 Task: Set the Low-priority code for DVB-T reception parameters to 4/5.
Action: Mouse moved to (92, 9)
Screenshot: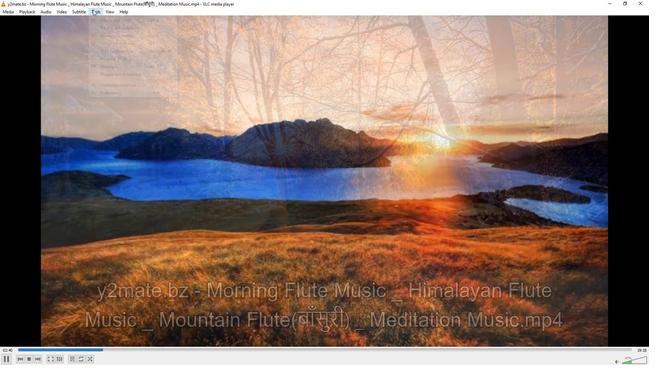 
Action: Mouse pressed left at (92, 9)
Screenshot: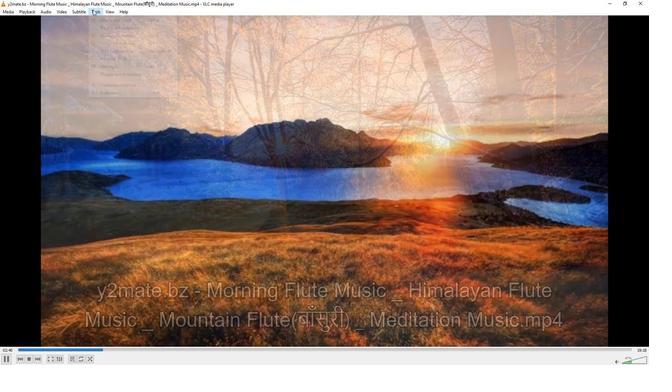 
Action: Mouse moved to (113, 91)
Screenshot: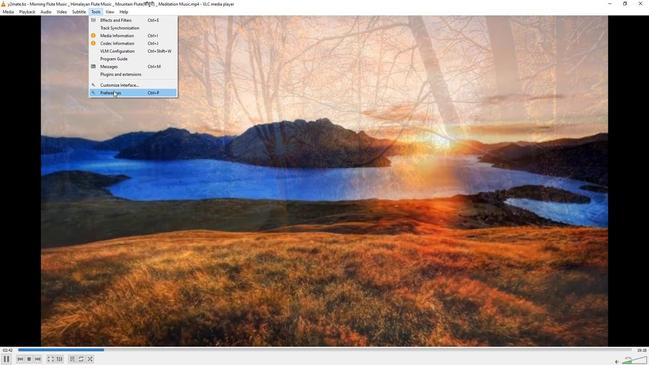 
Action: Mouse pressed left at (113, 91)
Screenshot: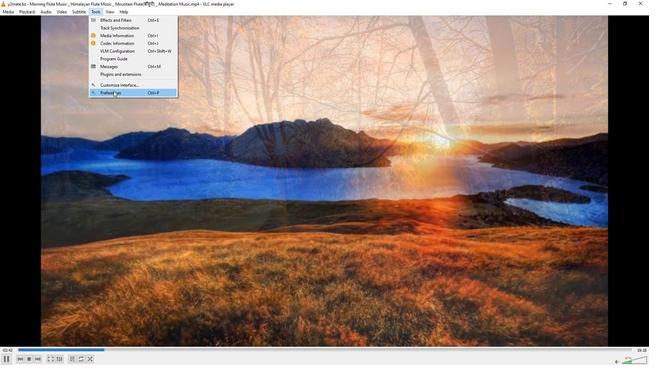 
Action: Mouse moved to (210, 297)
Screenshot: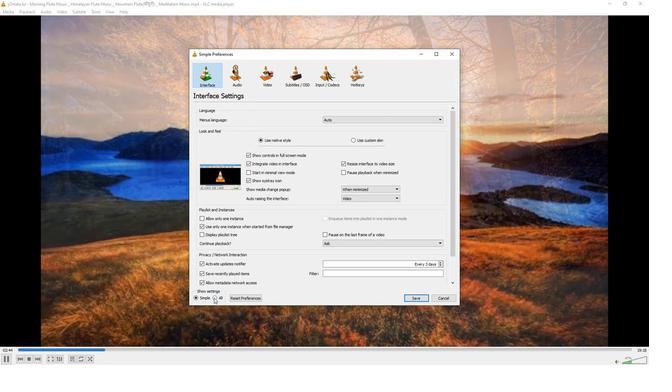 
Action: Mouse pressed left at (210, 297)
Screenshot: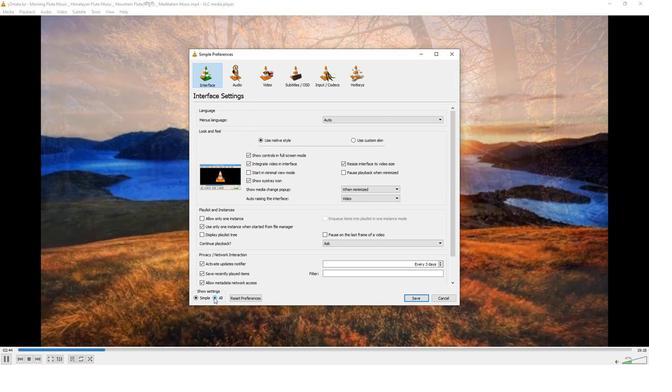 
Action: Mouse moved to (202, 183)
Screenshot: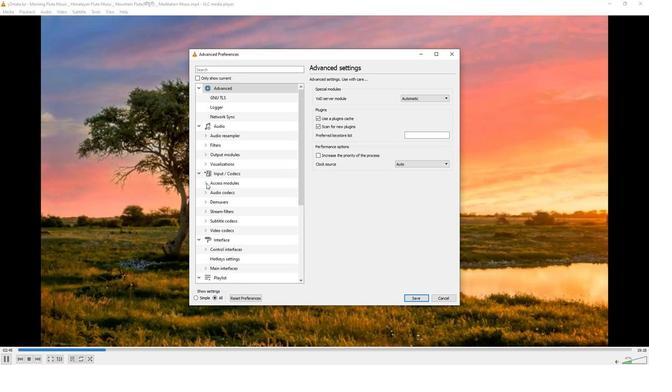 
Action: Mouse pressed left at (202, 183)
Screenshot: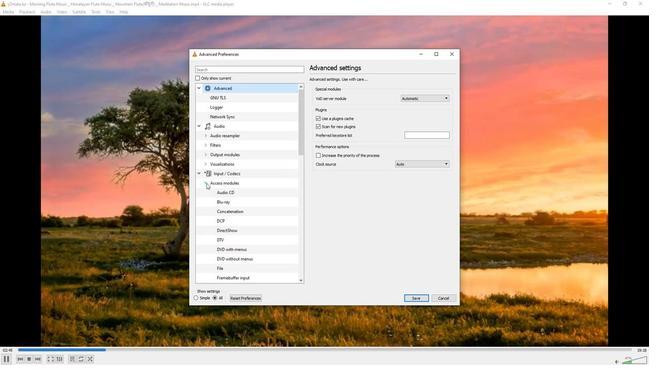 
Action: Mouse moved to (212, 239)
Screenshot: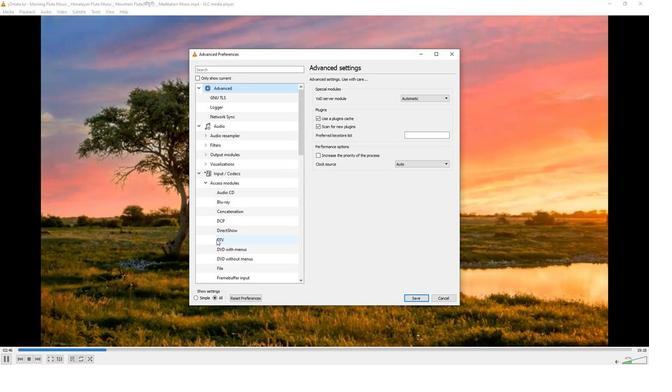 
Action: Mouse pressed left at (212, 239)
Screenshot: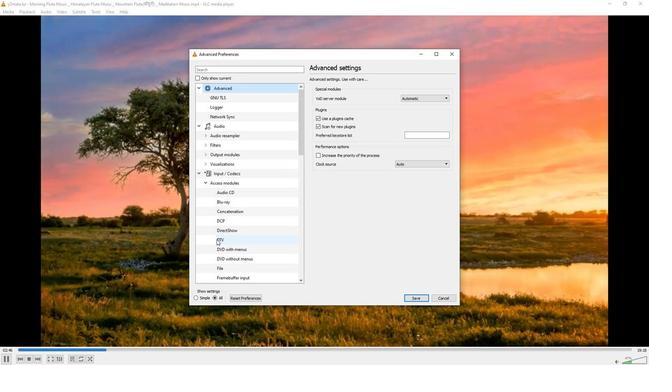 
Action: Mouse moved to (428, 181)
Screenshot: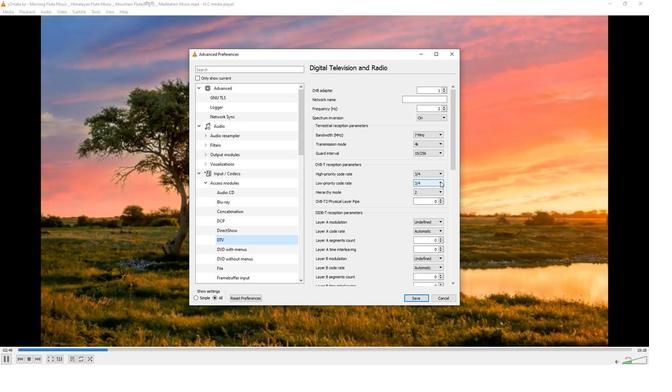 
Action: Mouse pressed left at (428, 181)
Screenshot: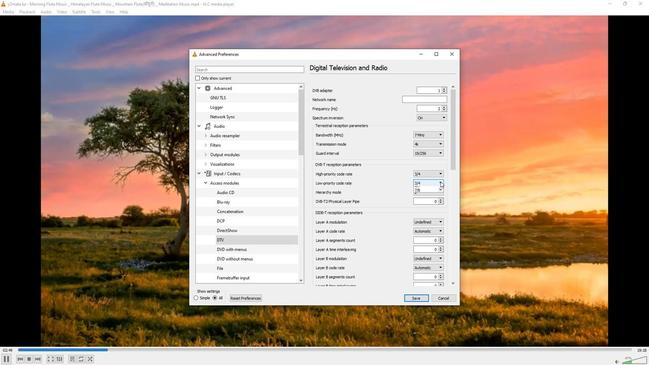 
Action: Mouse moved to (410, 215)
Screenshot: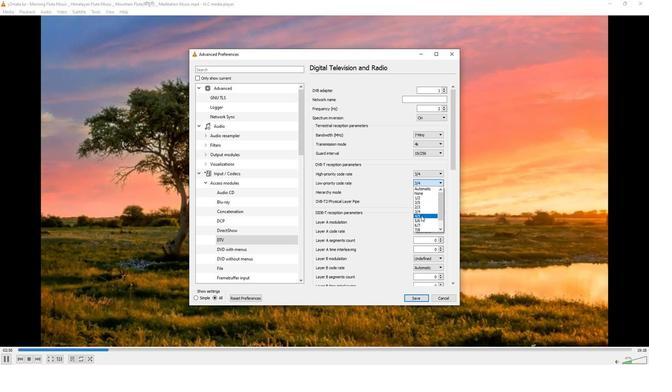 
Action: Mouse pressed left at (410, 215)
Screenshot: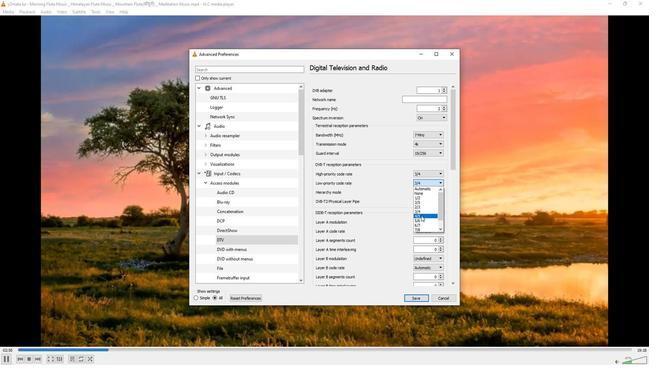 
Action: Mouse moved to (385, 212)
Screenshot: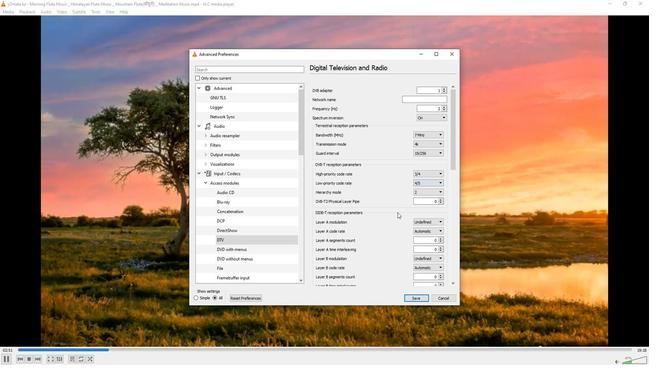 
